 Task: Start .Net Framework assessment.
Action: Mouse moved to (688, 74)
Screenshot: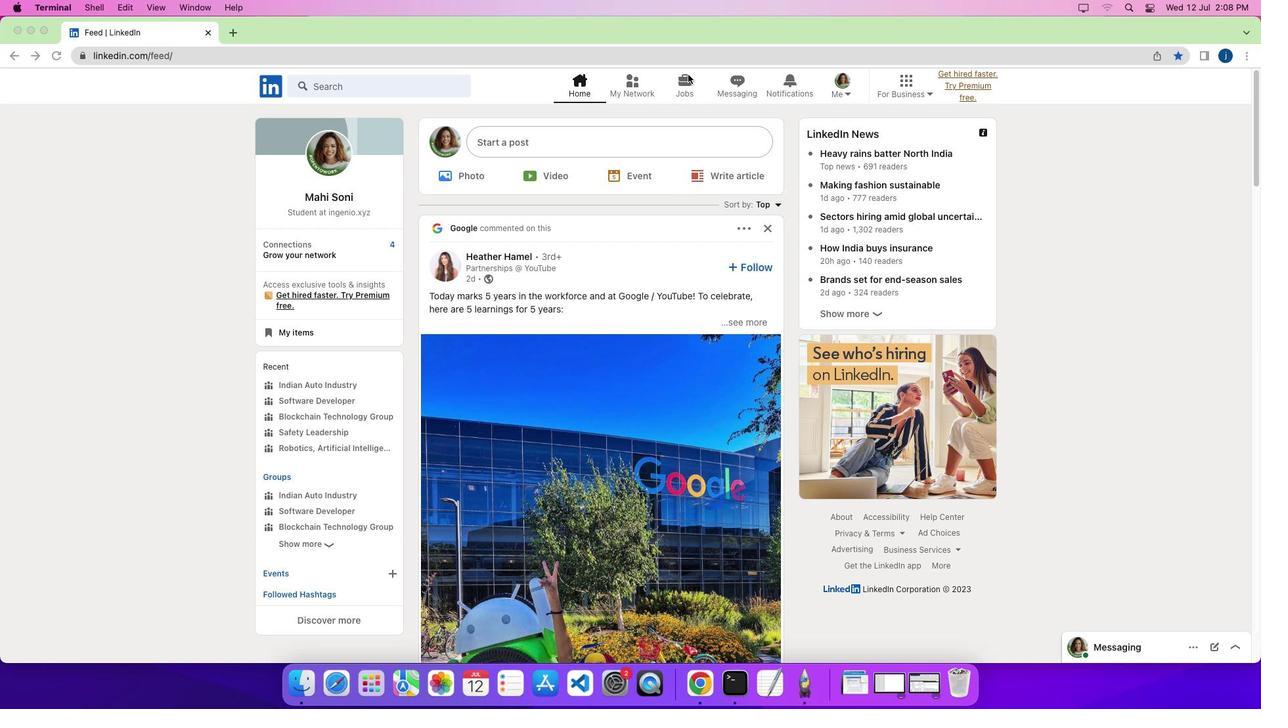 
Action: Mouse pressed left at (688, 74)
Screenshot: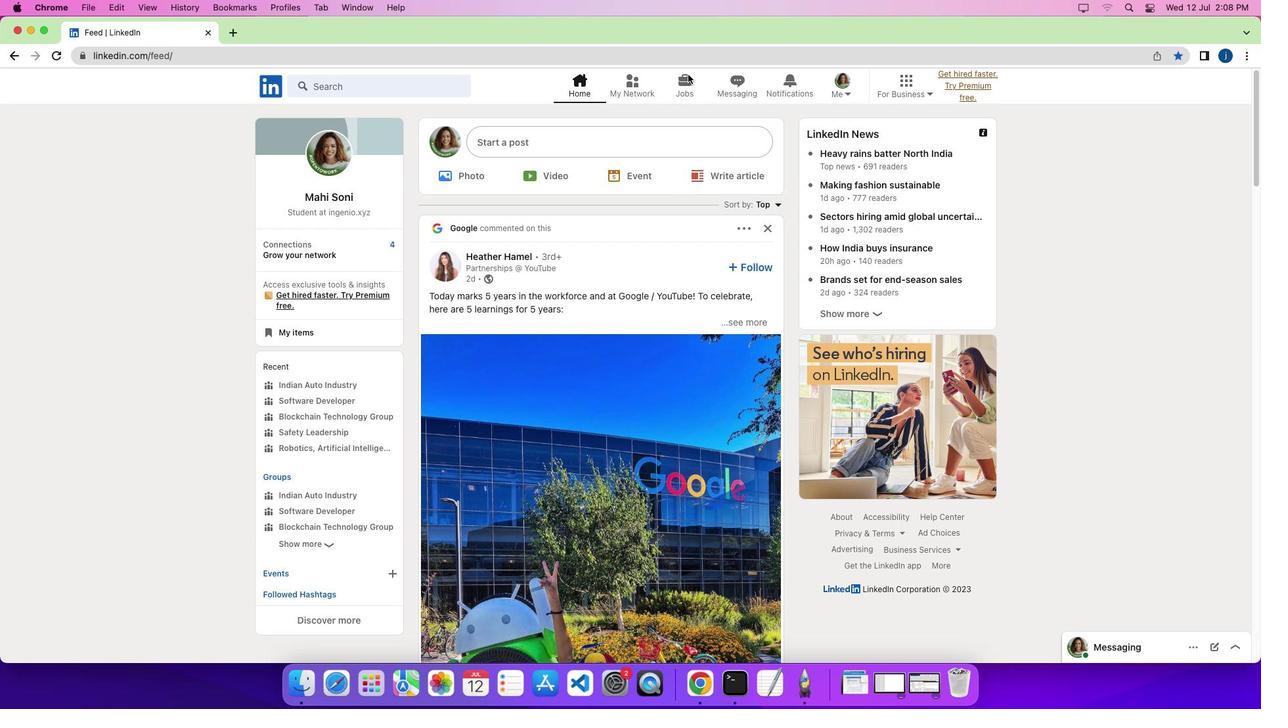 
Action: Mouse pressed left at (688, 74)
Screenshot: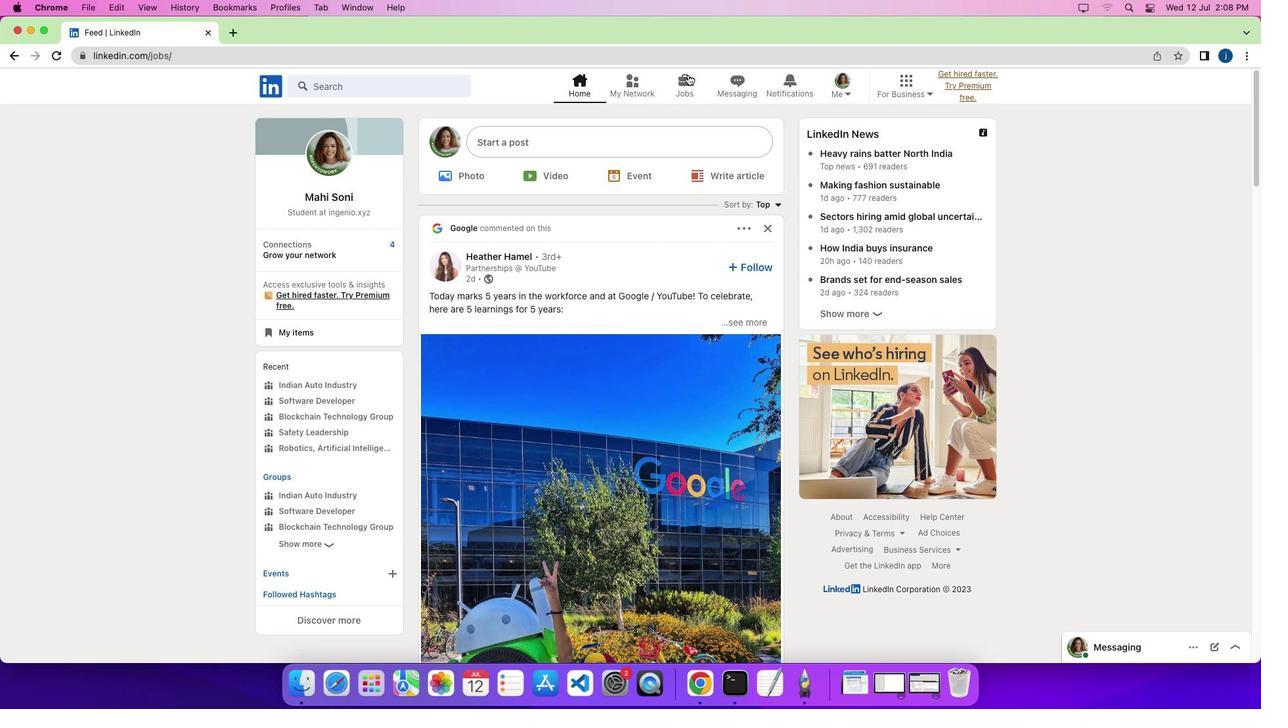 
Action: Mouse moved to (345, 419)
Screenshot: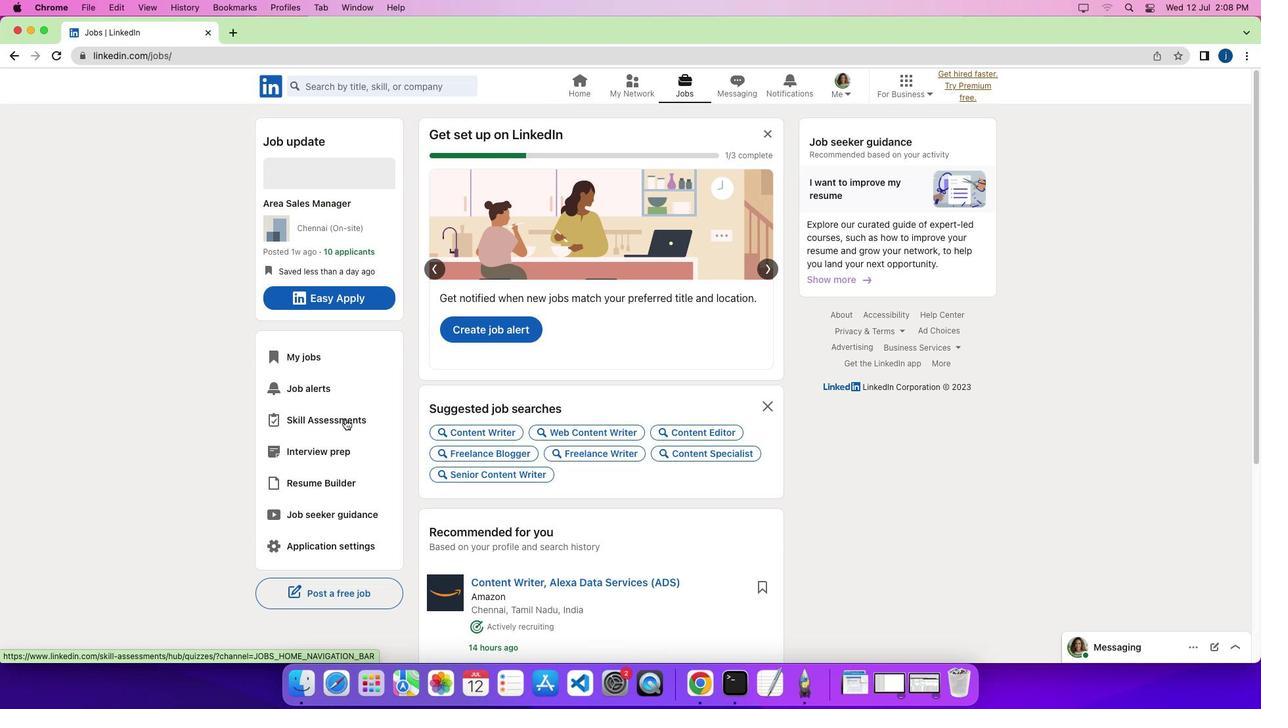 
Action: Mouse pressed left at (345, 419)
Screenshot: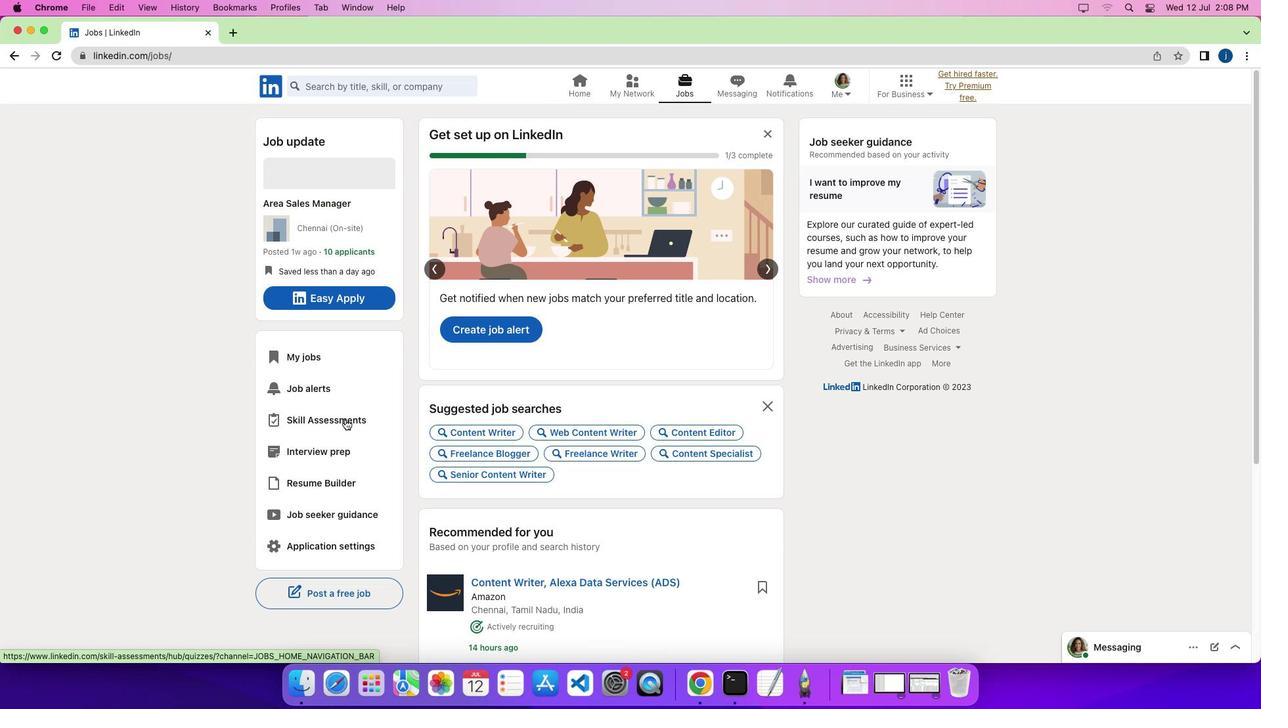 
Action: Mouse moved to (295, 241)
Screenshot: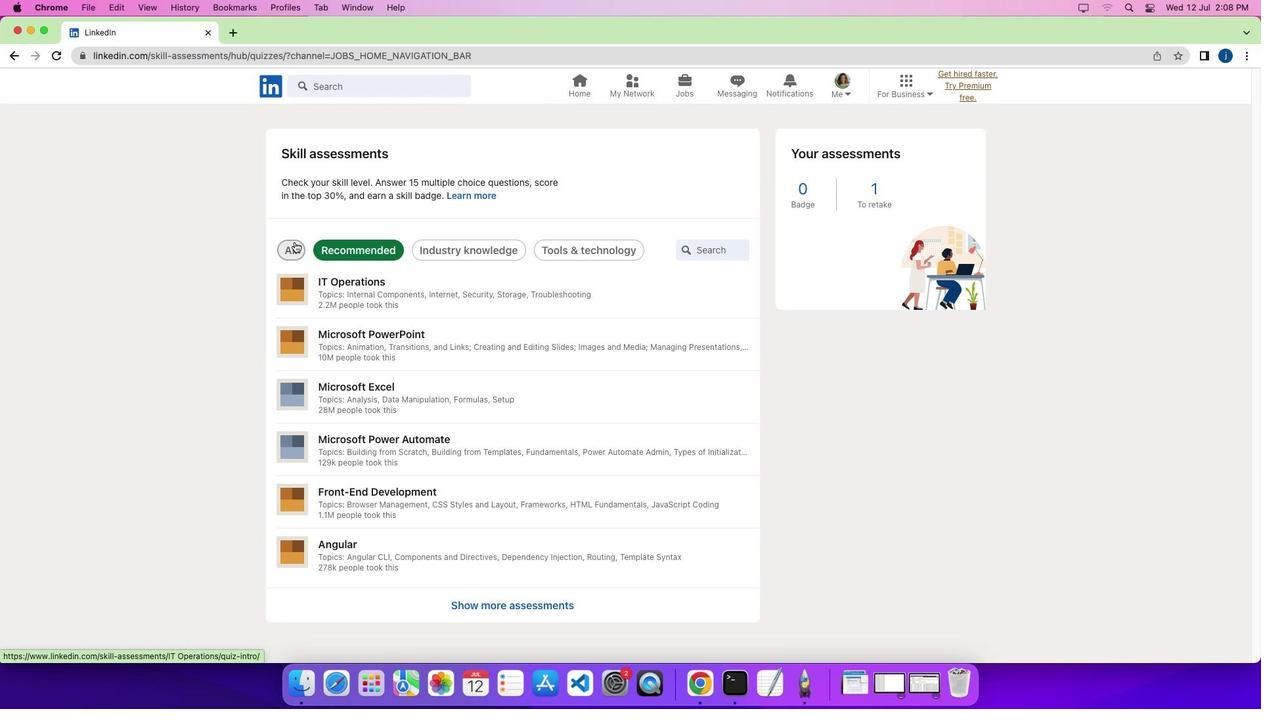 
Action: Mouse pressed left at (295, 241)
Screenshot: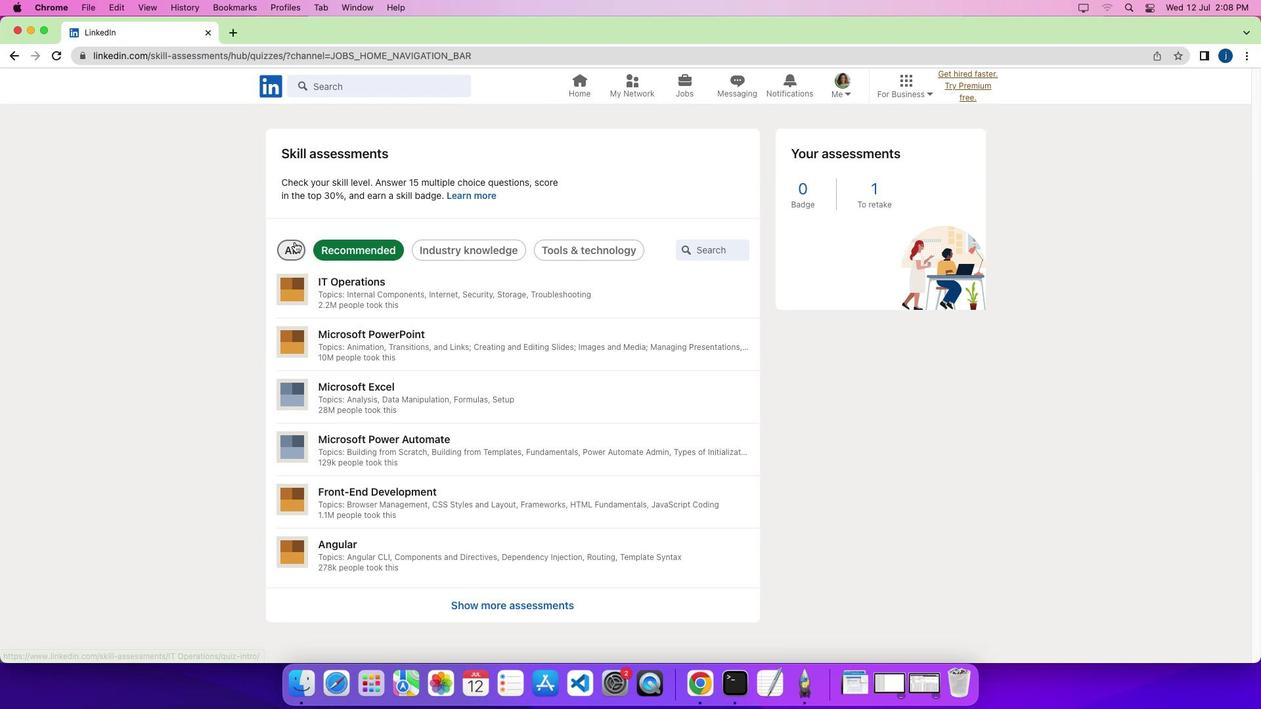 
Action: Mouse moved to (335, 286)
Screenshot: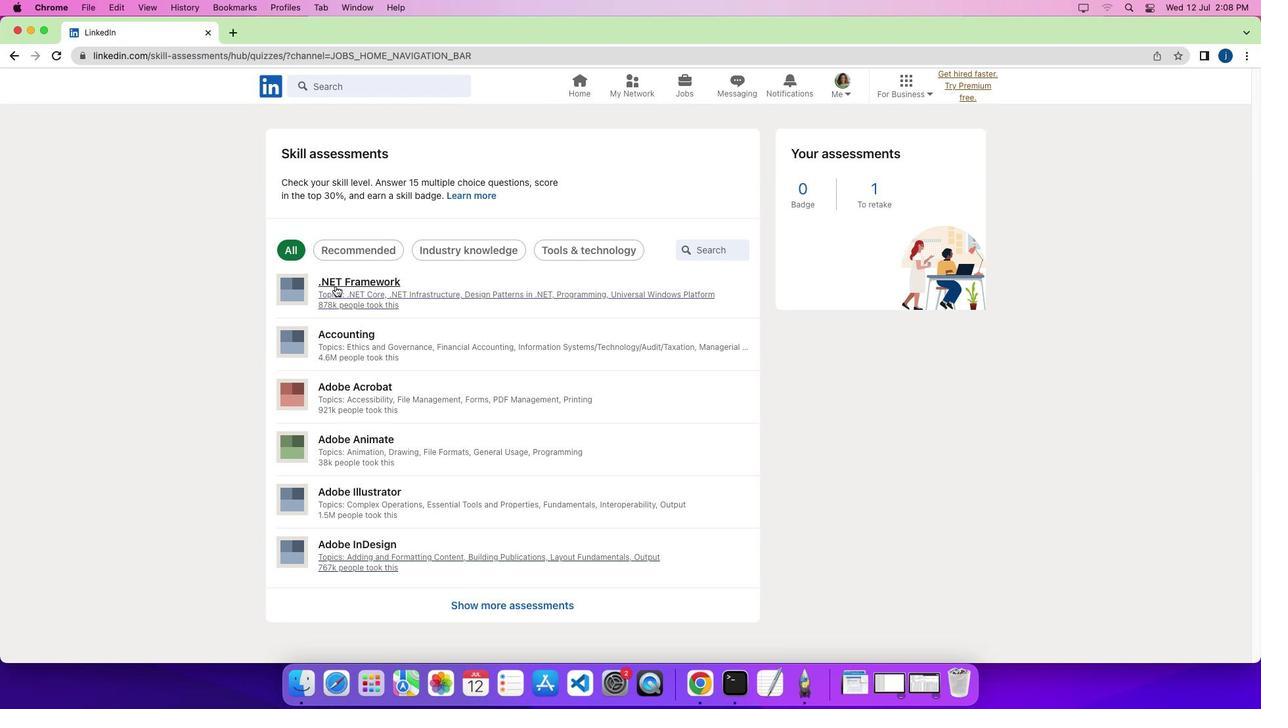 
Action: Mouse pressed left at (335, 286)
Screenshot: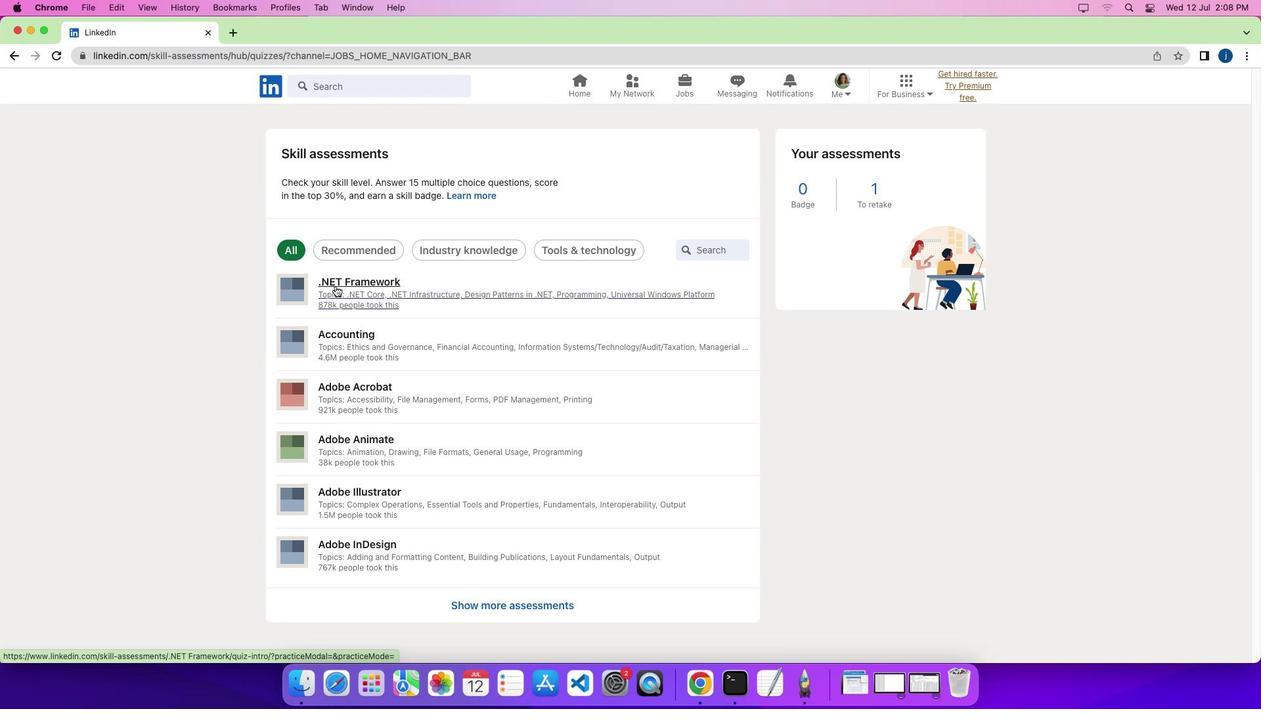 
Action: Mouse moved to (939, 506)
Screenshot: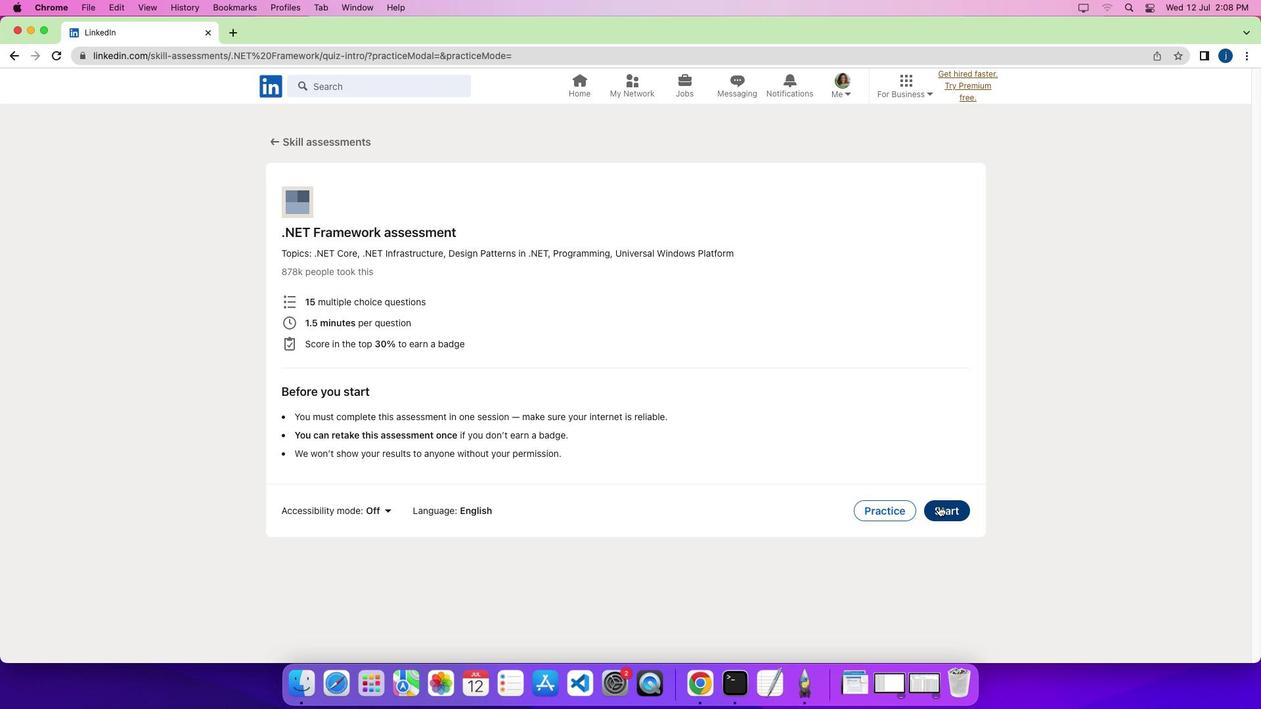 
Action: Mouse pressed left at (939, 506)
Screenshot: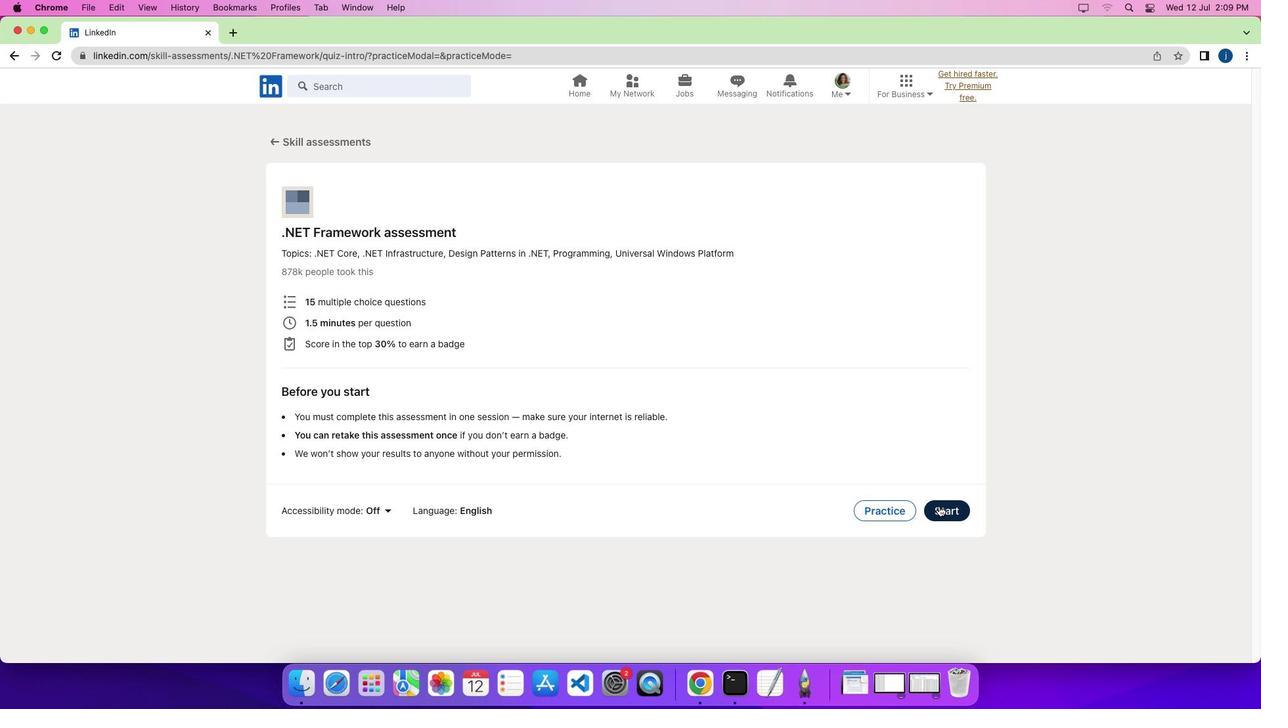 
Action: Mouse moved to (935, 506)
Screenshot: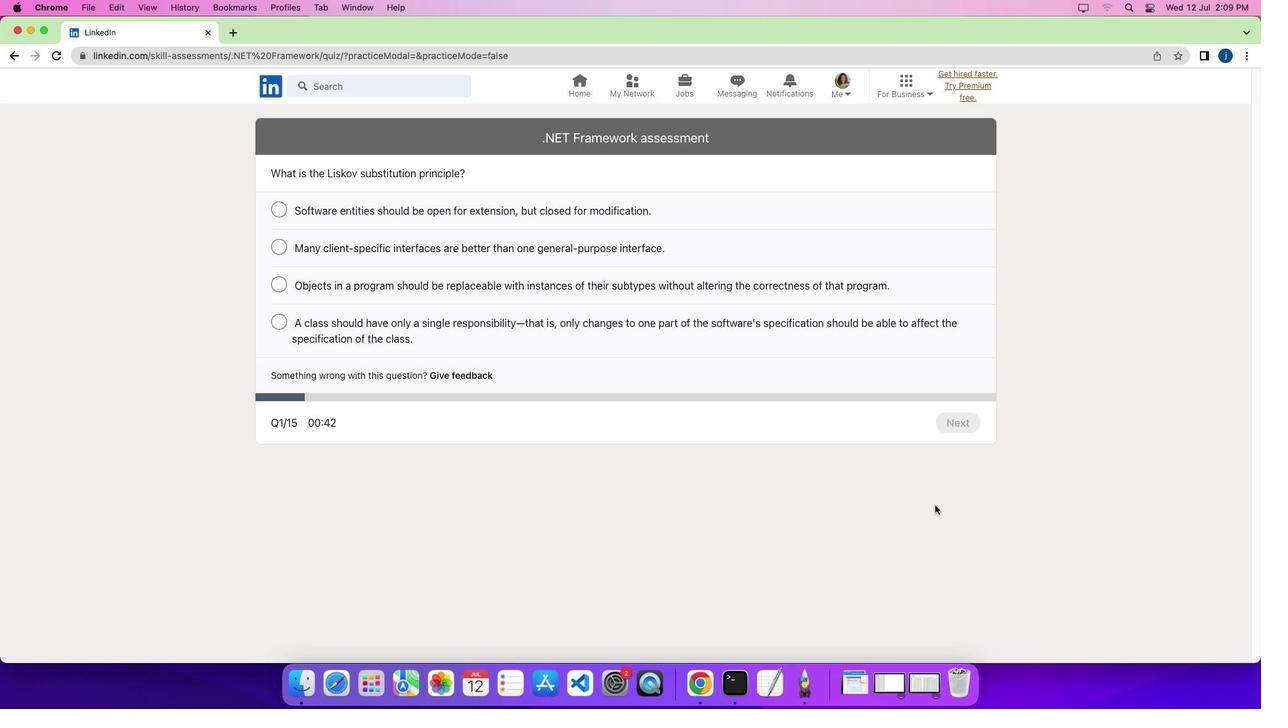 
